 Task: Create a Workspace WS0000000010 in Trello with Workspace Type as ENGINEERING-IT and Workspace Description as WD0000000010. Invite a Team Member Email0000000037 to Workspace WS0000000010 in Trello. Invite a Team Member Email0000000038 to Workspace WS0000000010 in Trello. Invite a Team Member Email0000000039 to Workspace WS0000000010 in Trello. Invite a Team Member Email0000000040 to Workspace WS0000000010 in Trello
Action: Mouse moved to (409, 46)
Screenshot: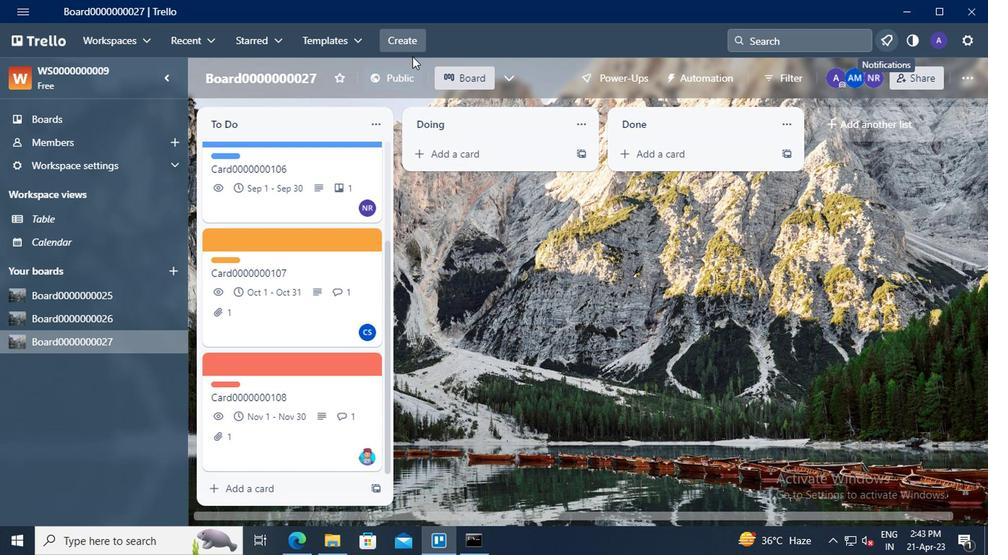 
Action: Mouse pressed left at (409, 46)
Screenshot: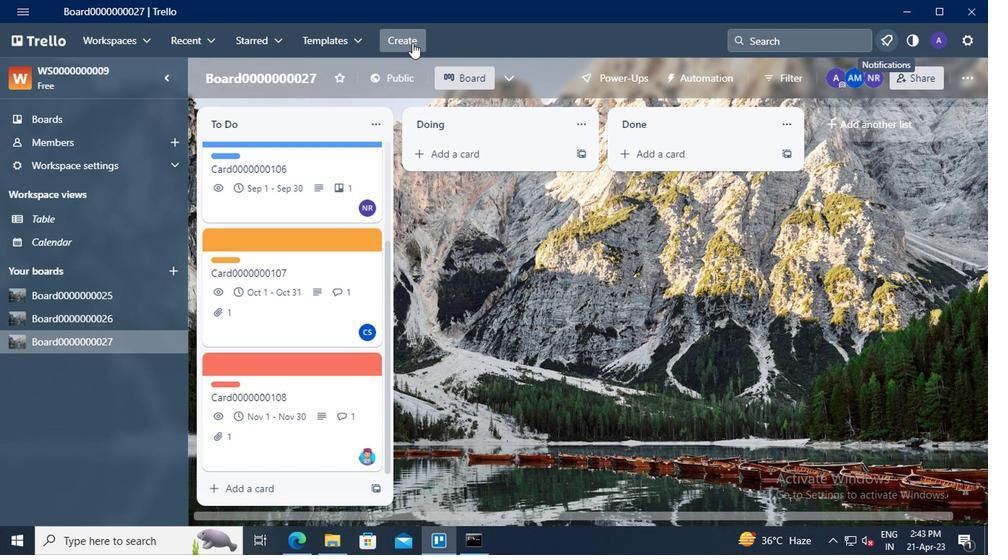 
Action: Mouse moved to (451, 198)
Screenshot: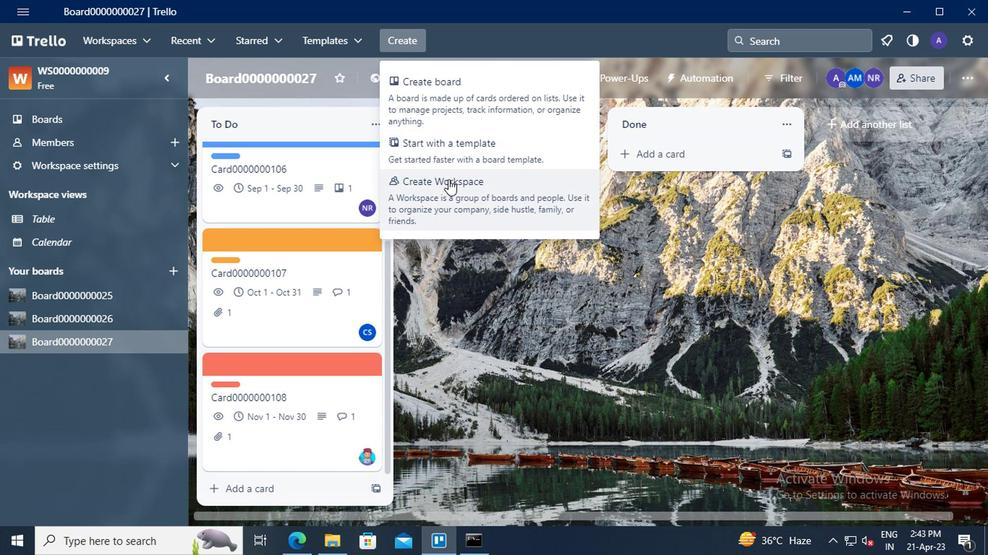 
Action: Mouse pressed left at (451, 198)
Screenshot: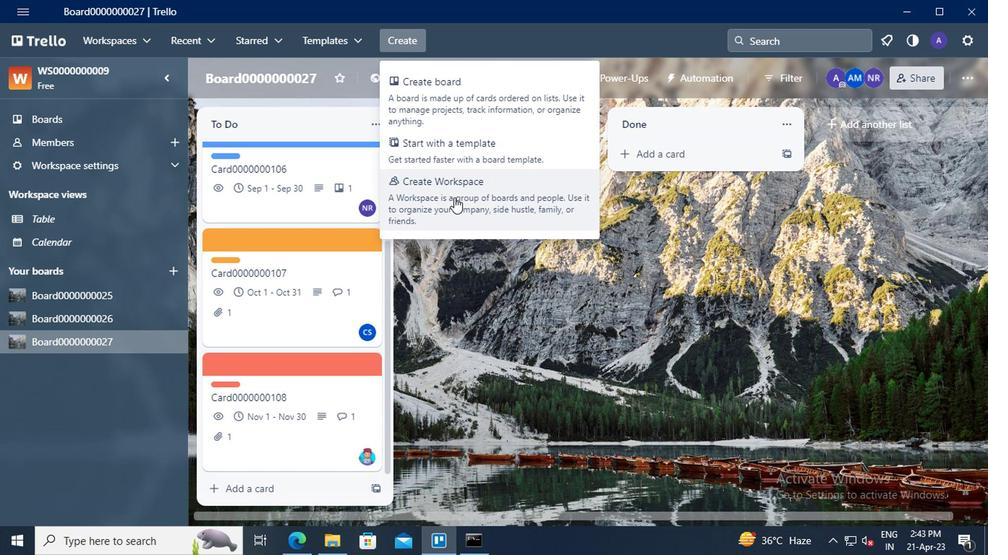 
Action: Mouse moved to (242, 233)
Screenshot: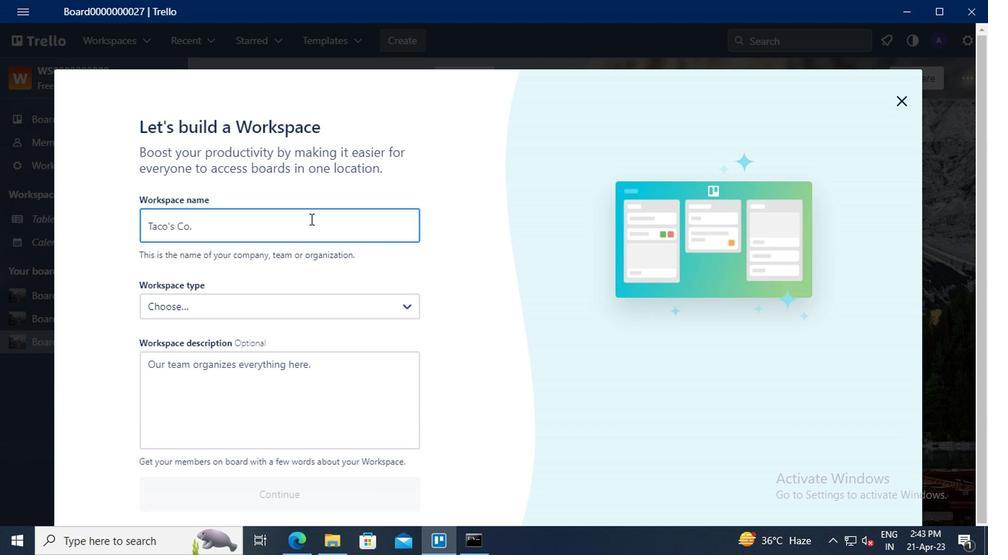 
Action: Mouse pressed left at (242, 233)
Screenshot: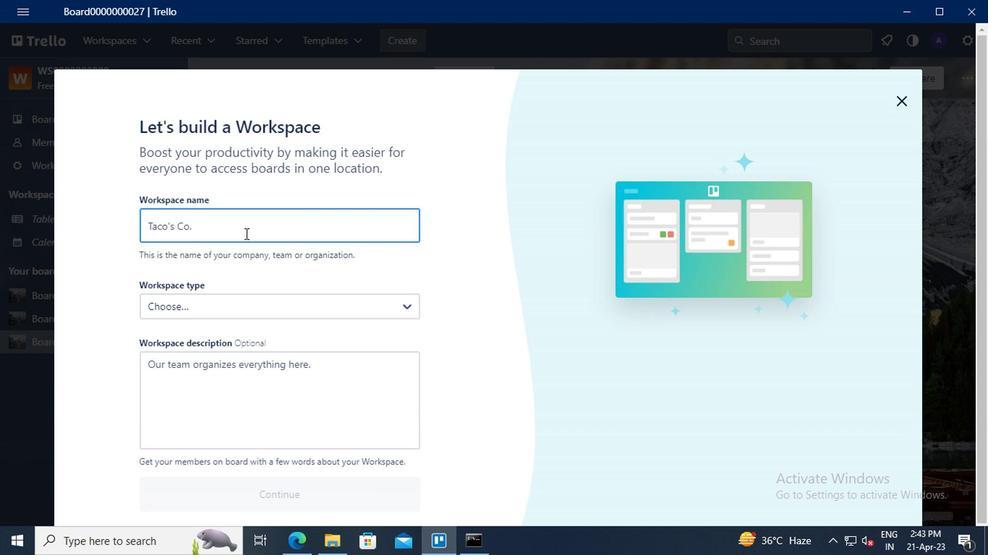 
Action: Key pressed <Key.shift>WS0000000010
Screenshot: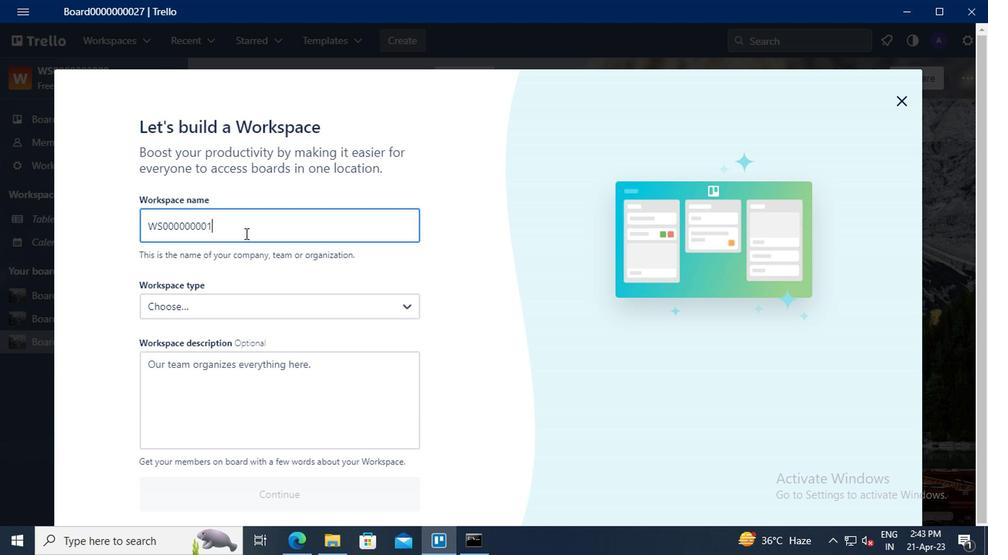 
Action: Mouse moved to (244, 302)
Screenshot: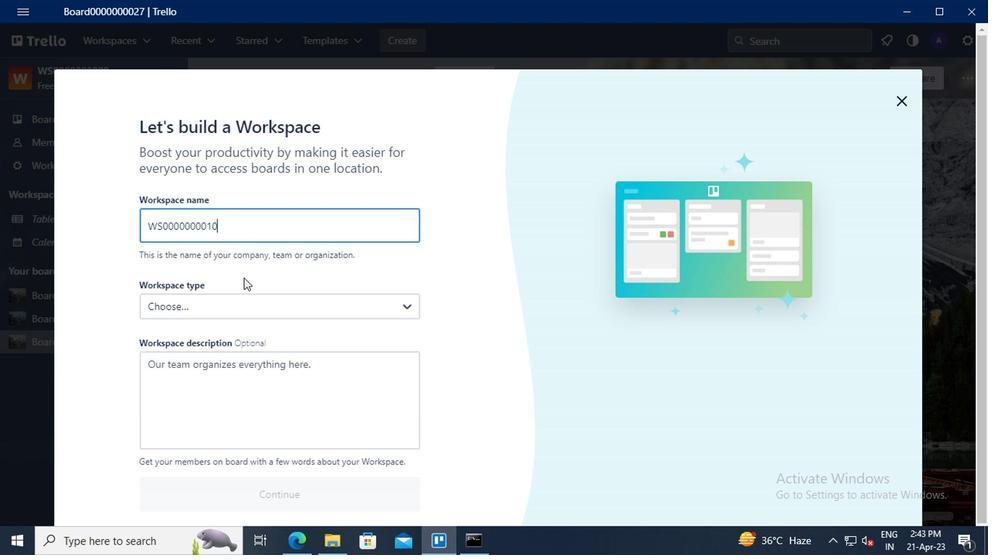 
Action: Mouse pressed left at (244, 302)
Screenshot: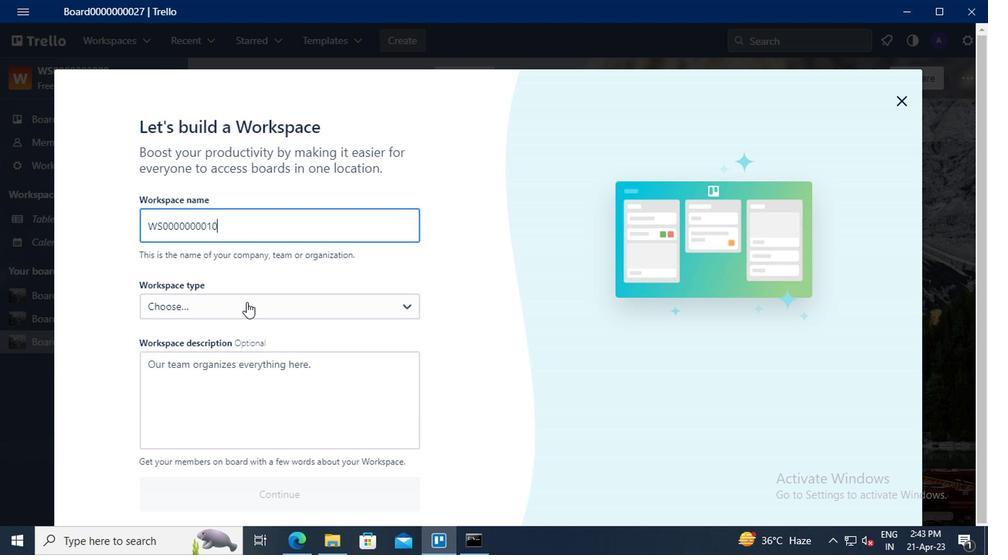 
Action: Mouse moved to (185, 382)
Screenshot: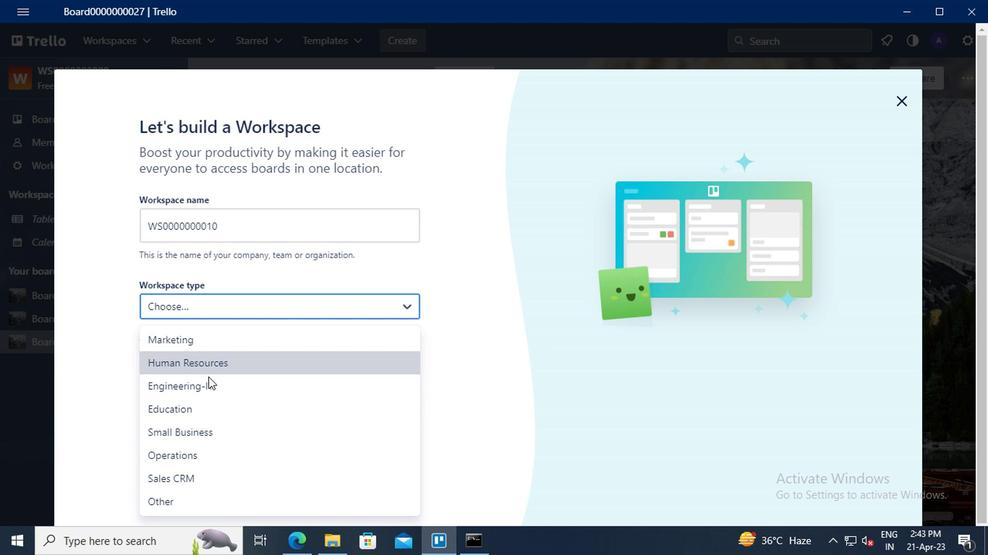 
Action: Mouse pressed left at (185, 382)
Screenshot: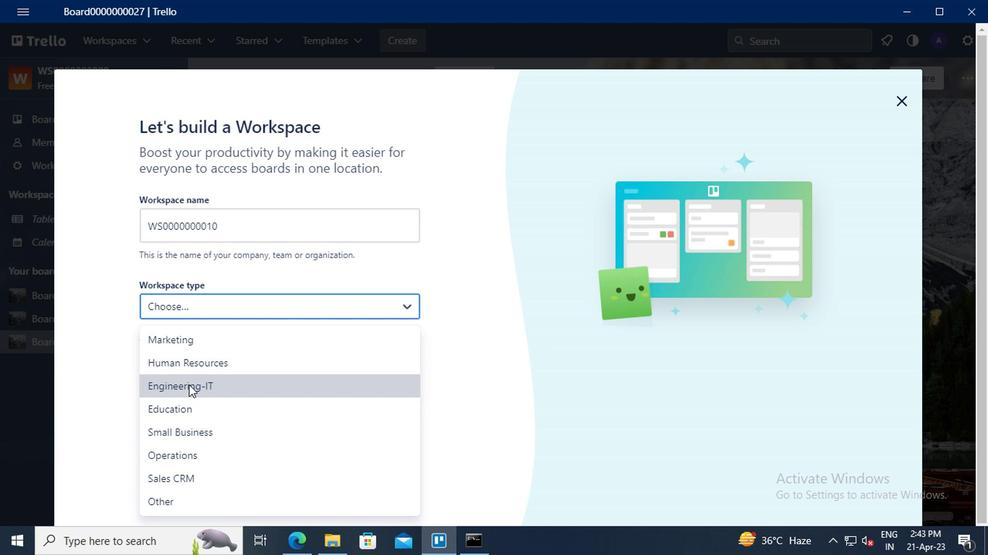 
Action: Mouse moved to (171, 378)
Screenshot: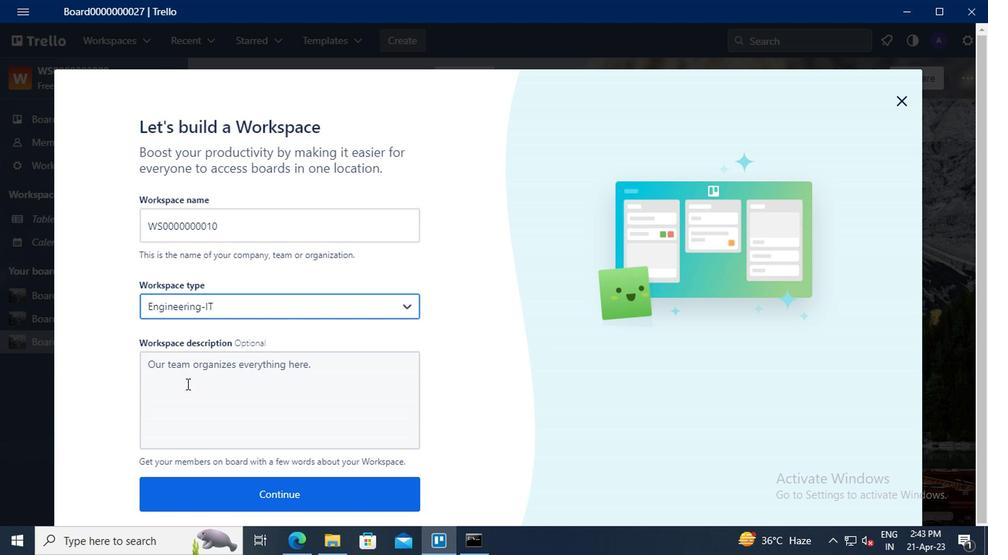 
Action: Mouse pressed left at (171, 378)
Screenshot: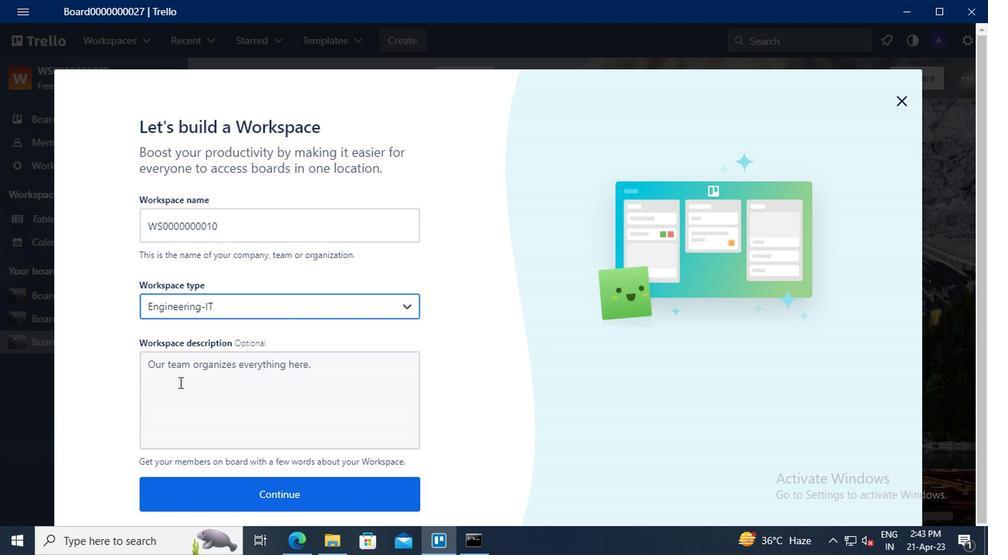 
Action: Key pressed <Key.shift>WD0000000010
Screenshot: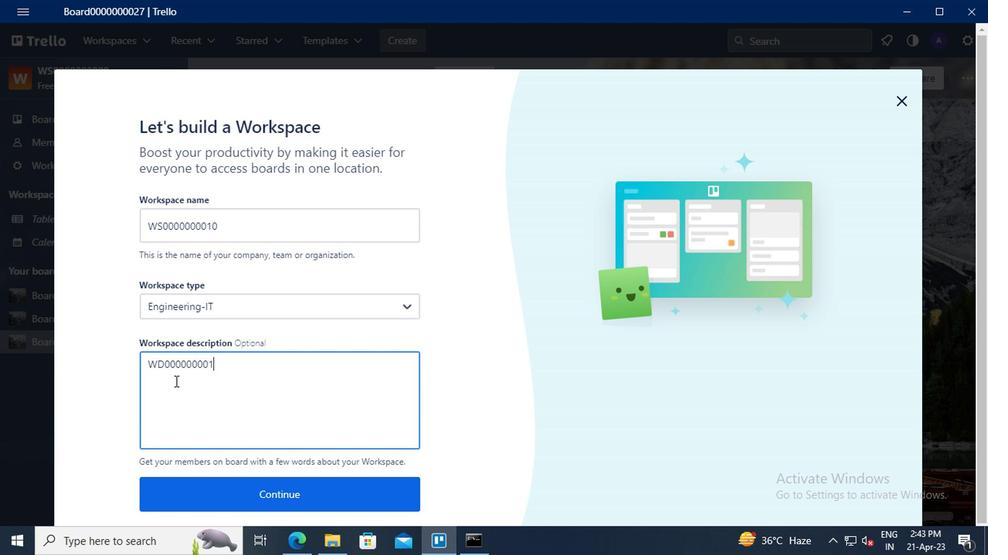 
Action: Mouse moved to (242, 497)
Screenshot: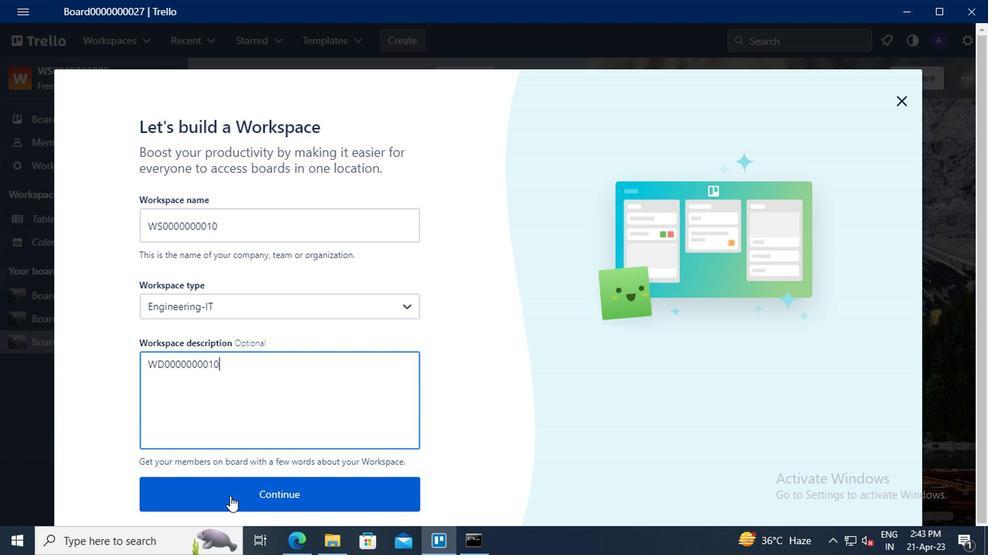 
Action: Mouse pressed left at (242, 497)
Screenshot: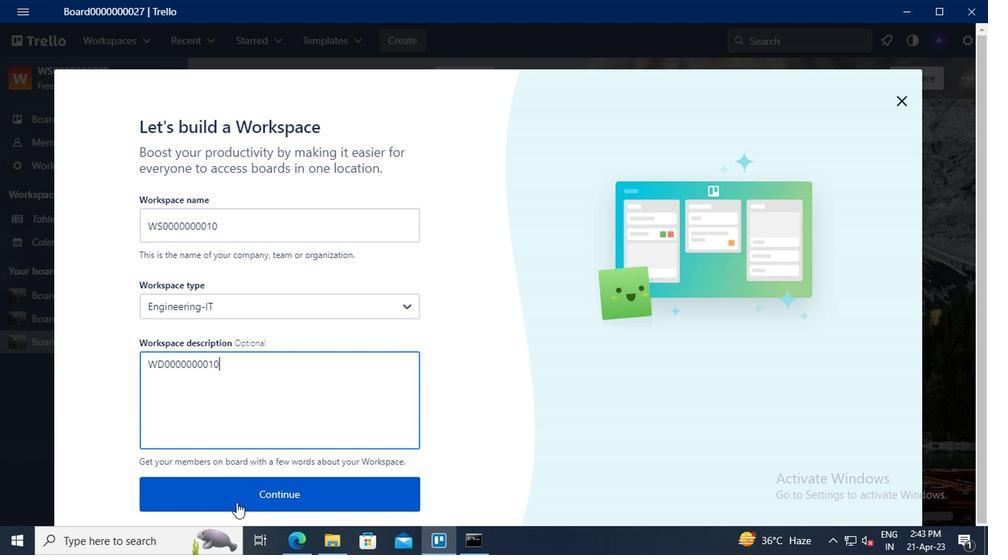 
Action: Mouse moved to (283, 343)
Screenshot: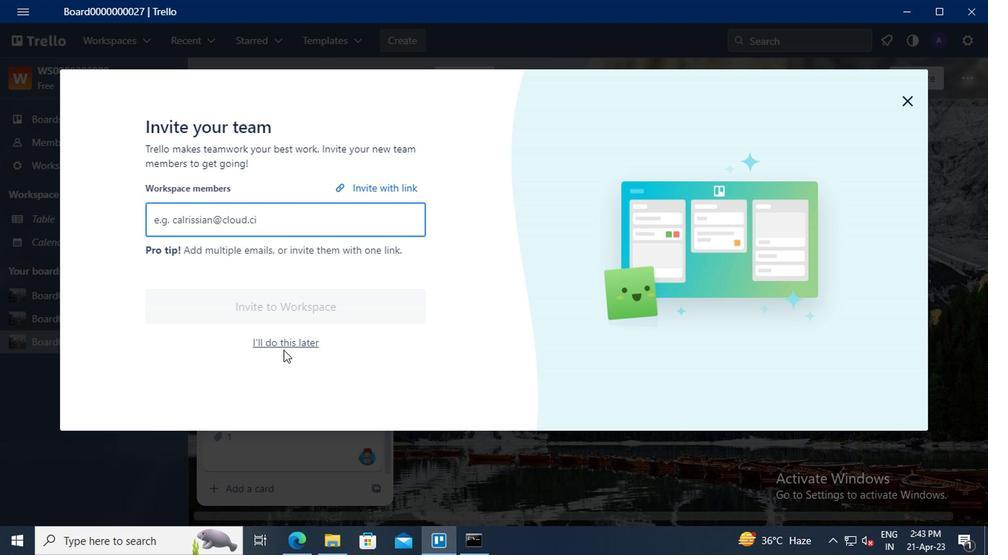 
Action: Mouse pressed left at (283, 343)
Screenshot: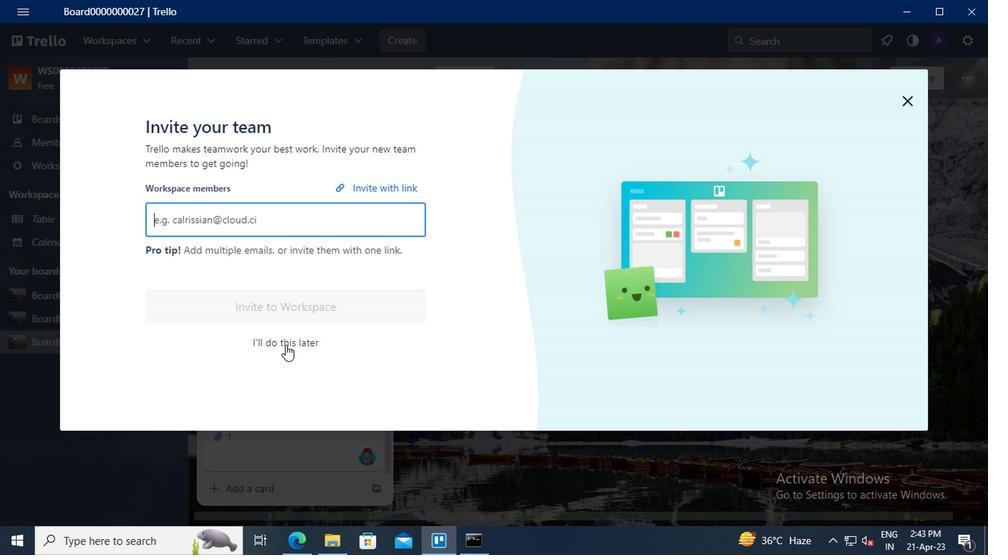 
Action: Mouse moved to (783, 93)
Screenshot: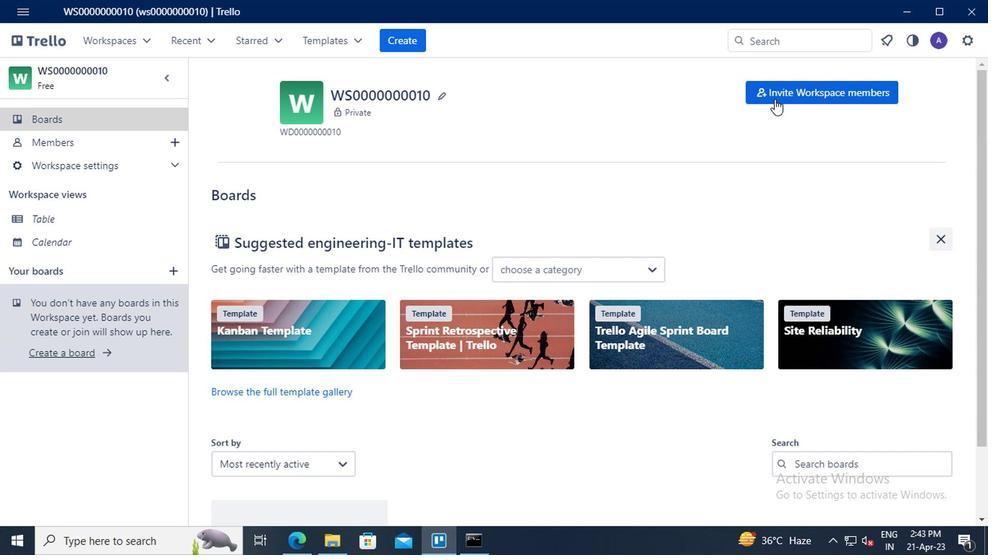 
Action: Mouse pressed left at (783, 93)
Screenshot: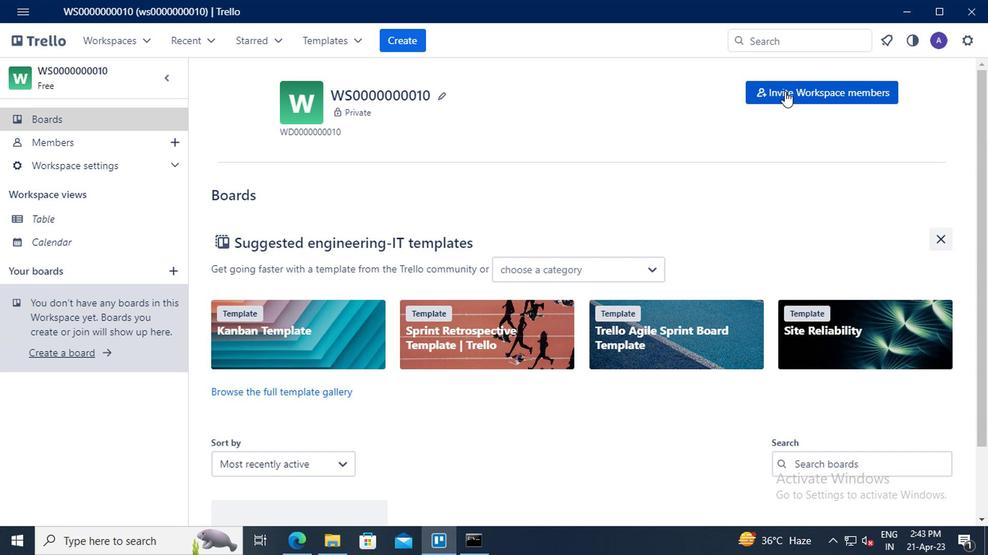 
Action: Mouse moved to (358, 259)
Screenshot: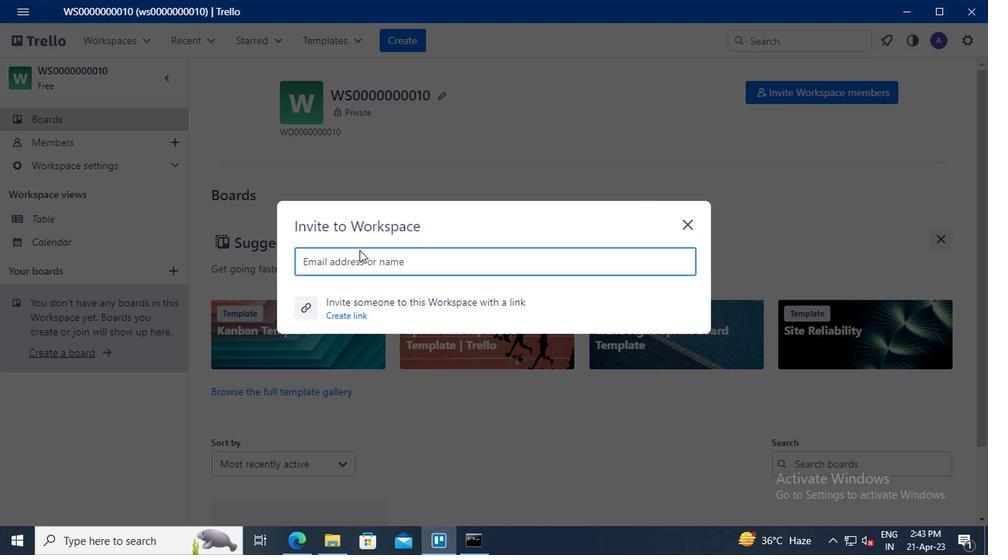 
Action: Mouse pressed left at (358, 259)
Screenshot: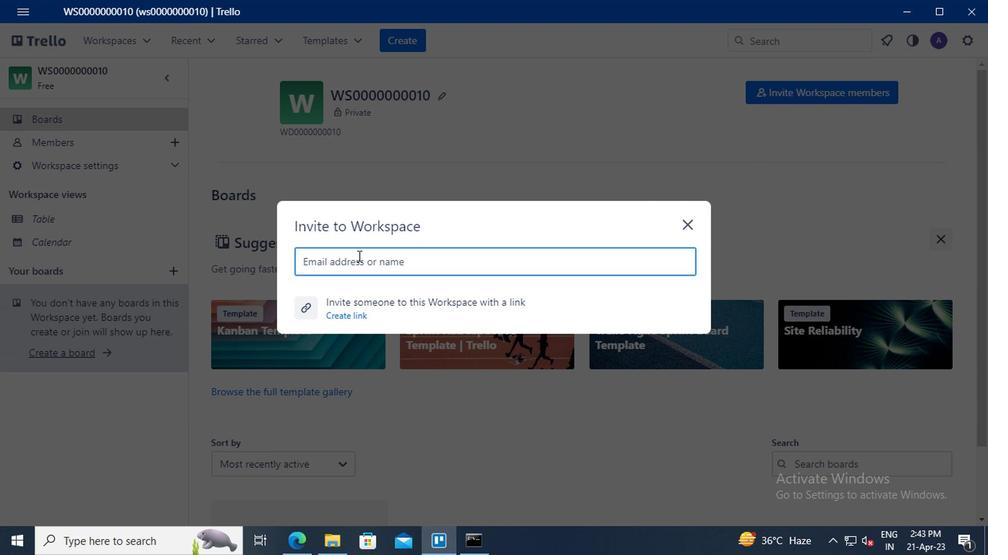 
Action: Key pressed MAILAUSTRALIA7<Key.shift>@GMAIL.COM<Key.enter>
Screenshot: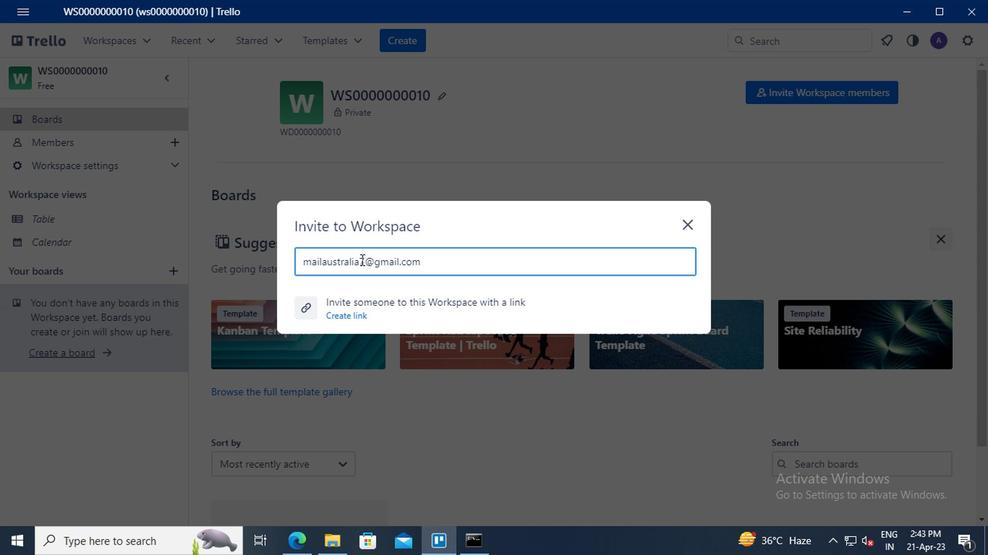 
Action: Mouse moved to (657, 222)
Screenshot: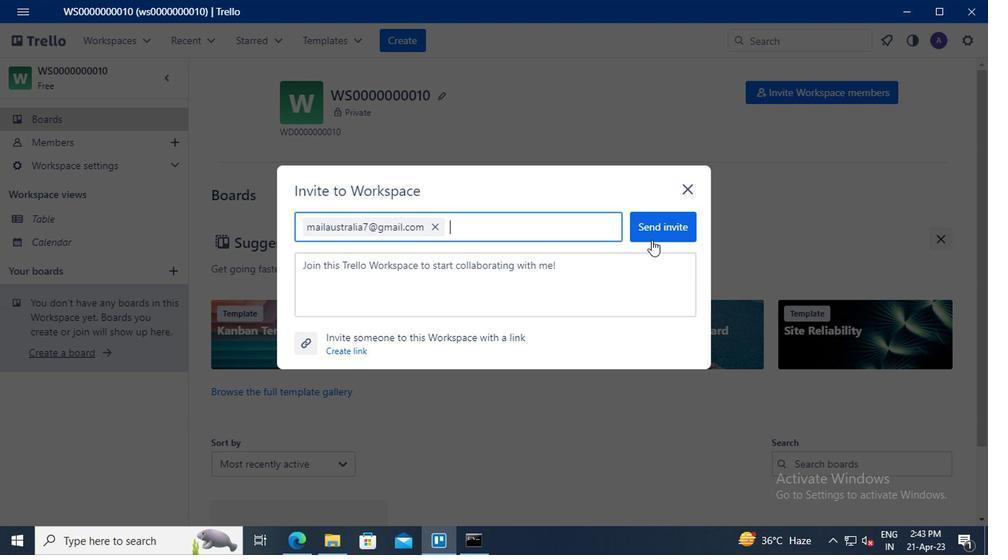 
Action: Mouse pressed left at (657, 222)
Screenshot: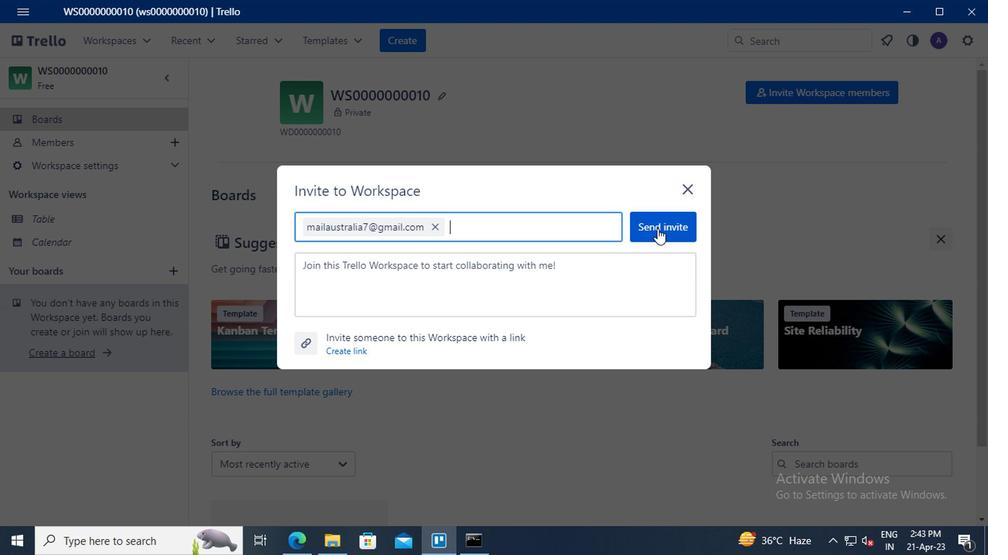 
Action: Mouse moved to (767, 91)
Screenshot: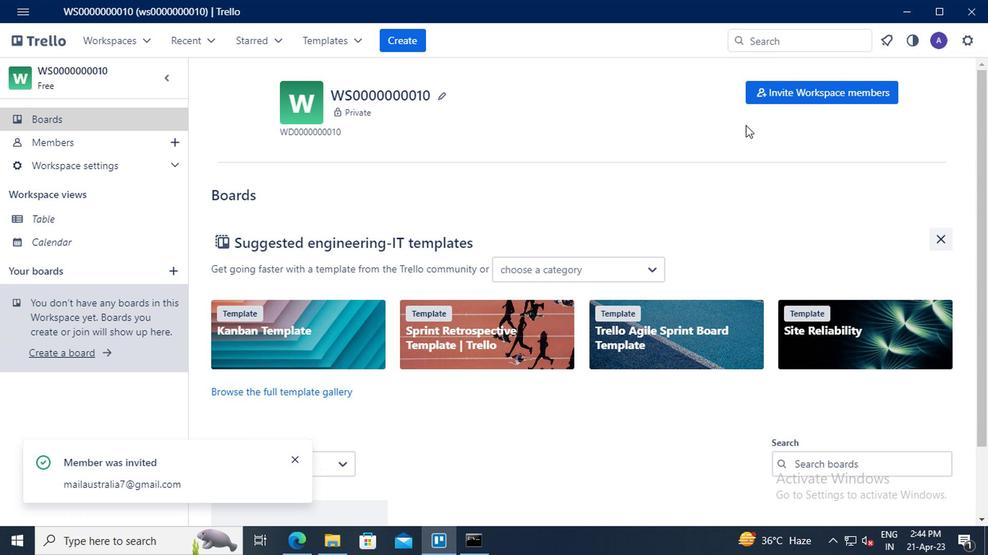 
Action: Mouse pressed left at (767, 91)
Screenshot: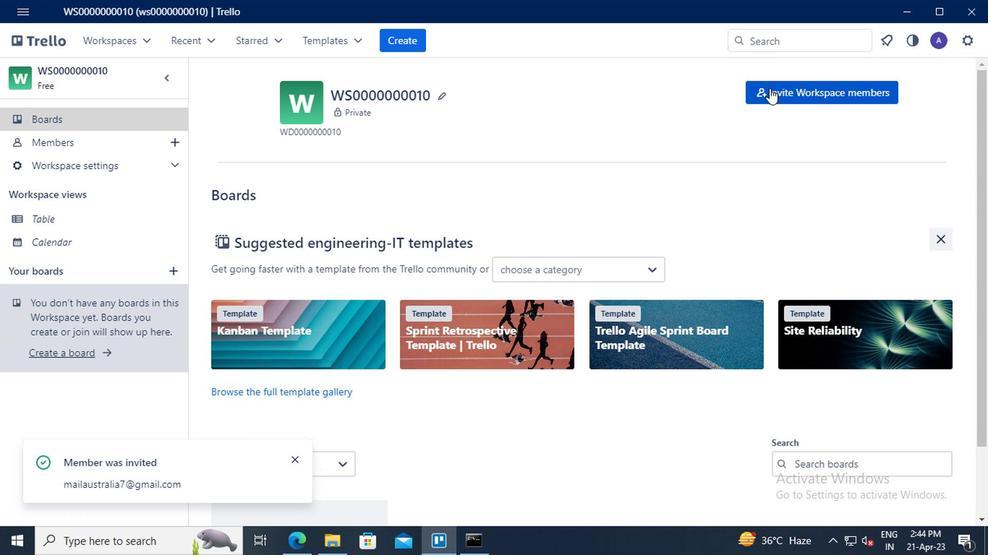 
Action: Mouse moved to (390, 260)
Screenshot: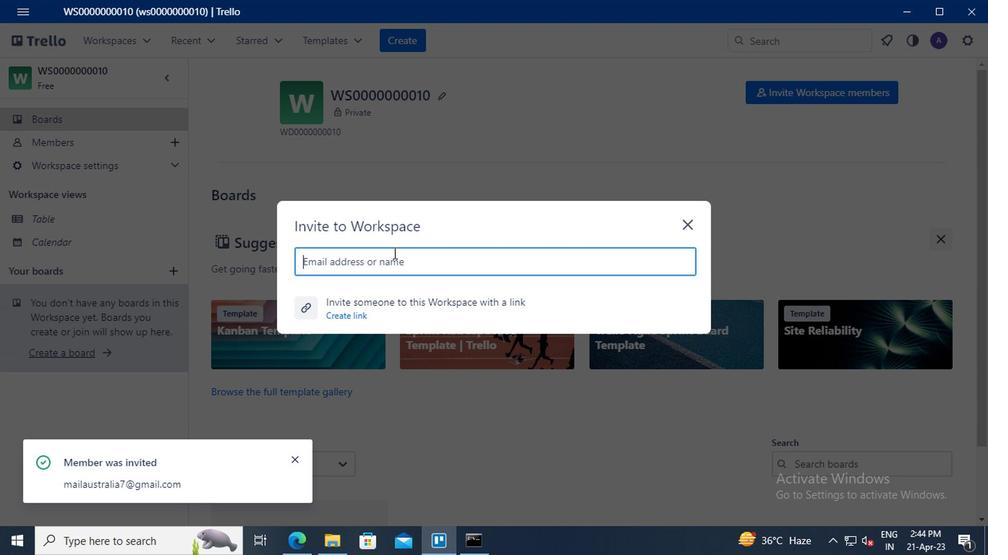 
Action: Mouse pressed left at (390, 260)
Screenshot: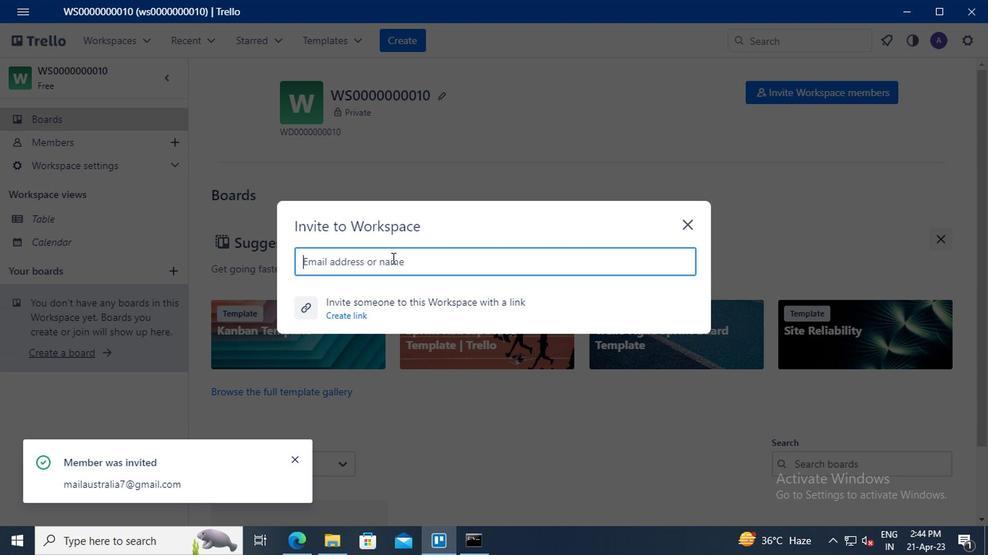 
Action: Key pressed NIKRATHI889<Key.shift>@GMAIL.COM<Key.enter>
Screenshot: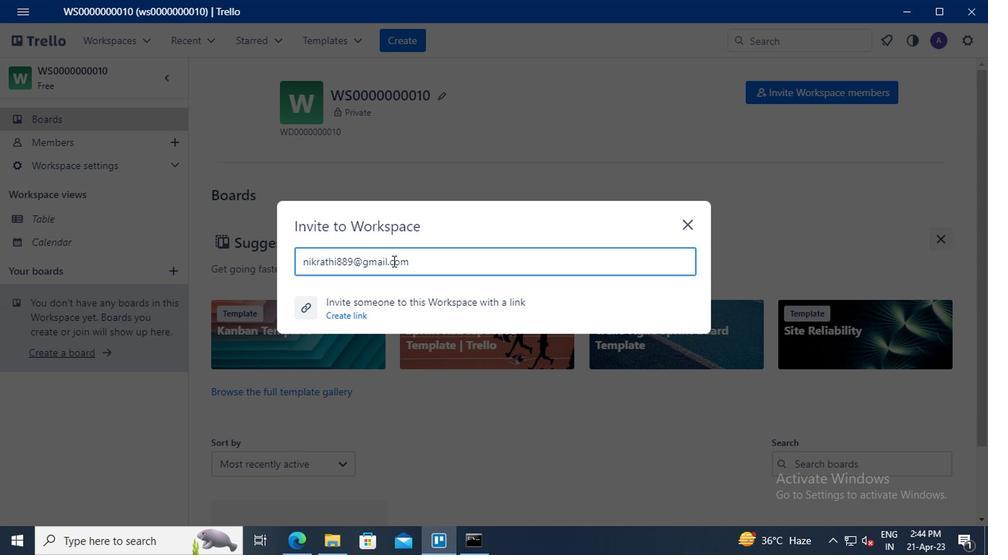 
Action: Mouse moved to (643, 228)
Screenshot: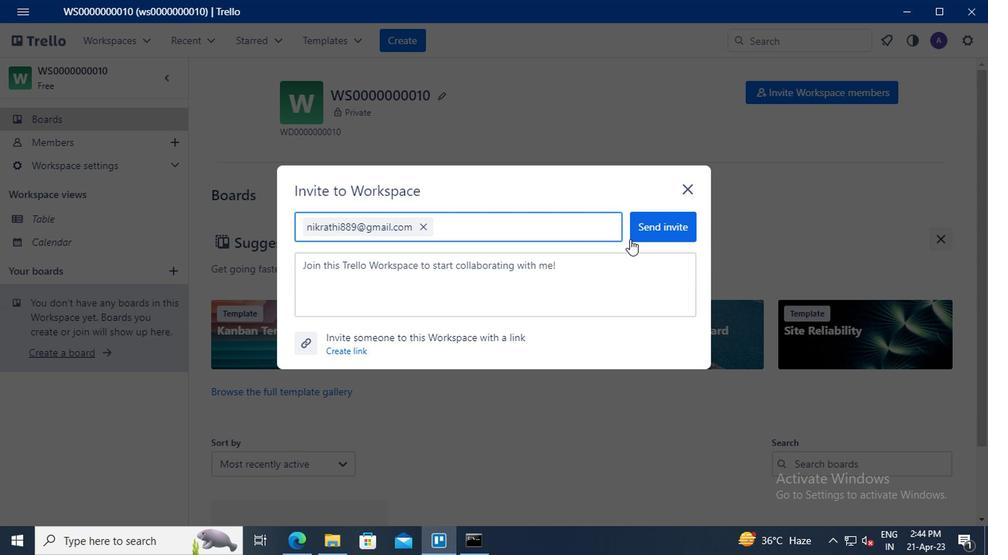 
Action: Mouse pressed left at (643, 228)
Screenshot: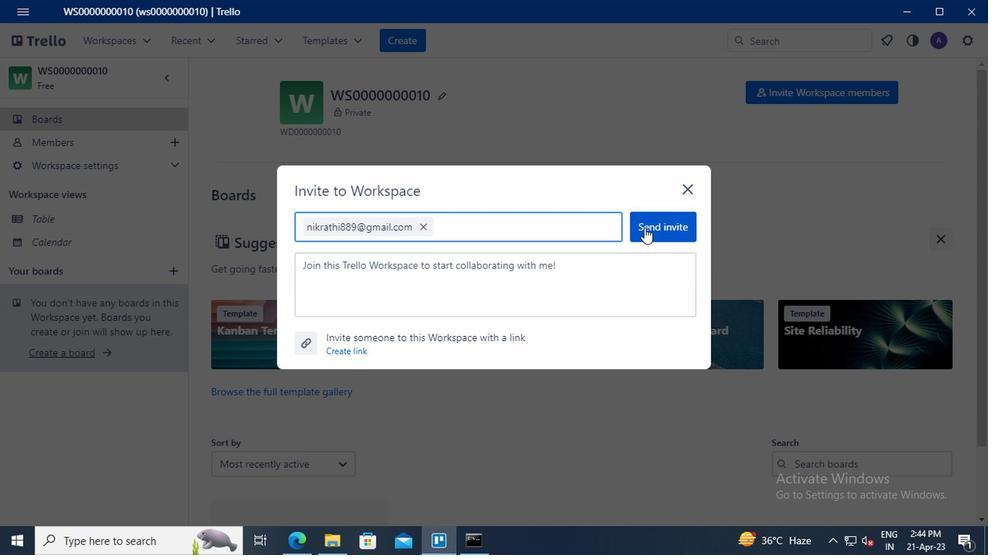 
Action: Mouse moved to (794, 98)
Screenshot: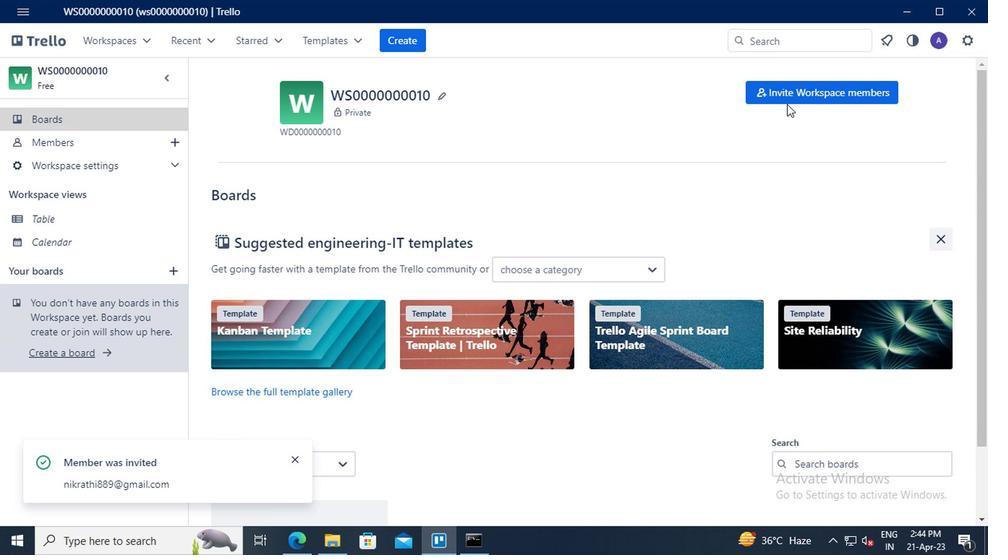 
Action: Mouse pressed left at (794, 98)
Screenshot: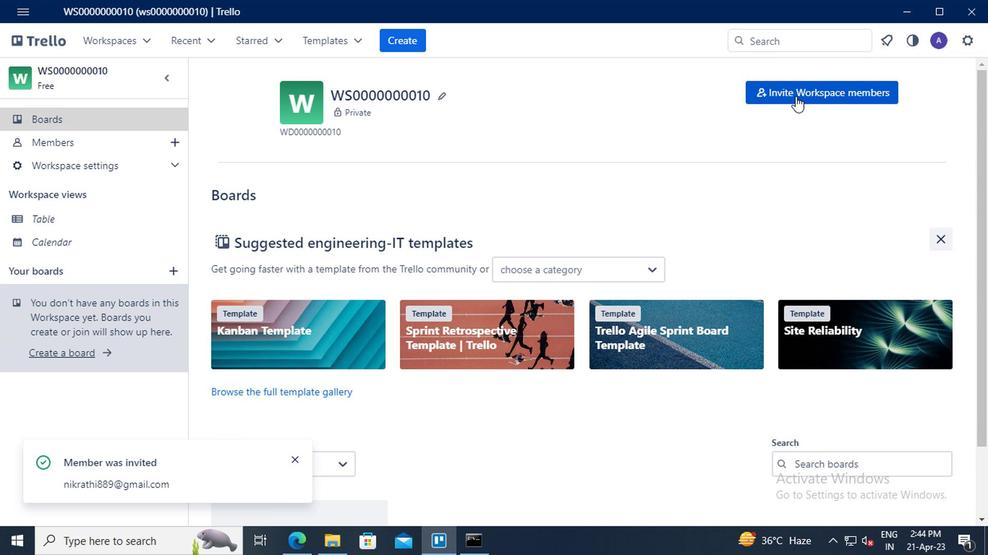 
Action: Mouse moved to (388, 260)
Screenshot: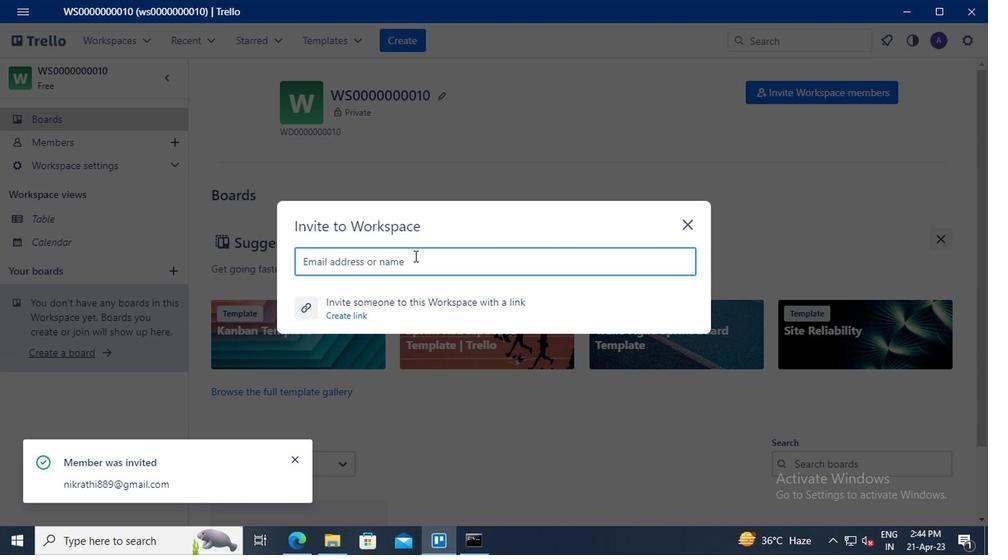 
Action: Mouse pressed left at (388, 260)
Screenshot: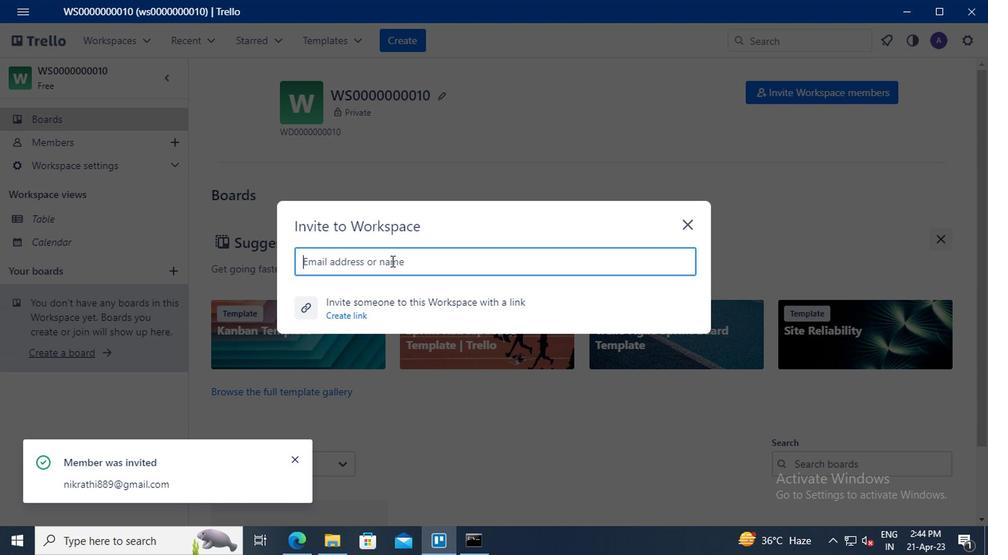 
Action: Key pressed CARXXSTREET791<Key.shift>@GMAIL.COM<Key.enter>
Screenshot: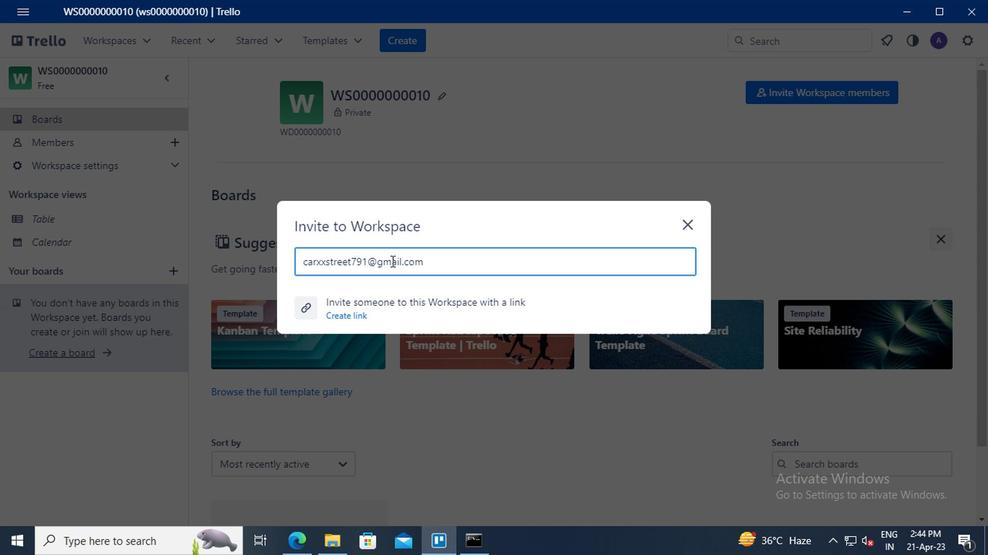 
Action: Mouse moved to (649, 230)
Screenshot: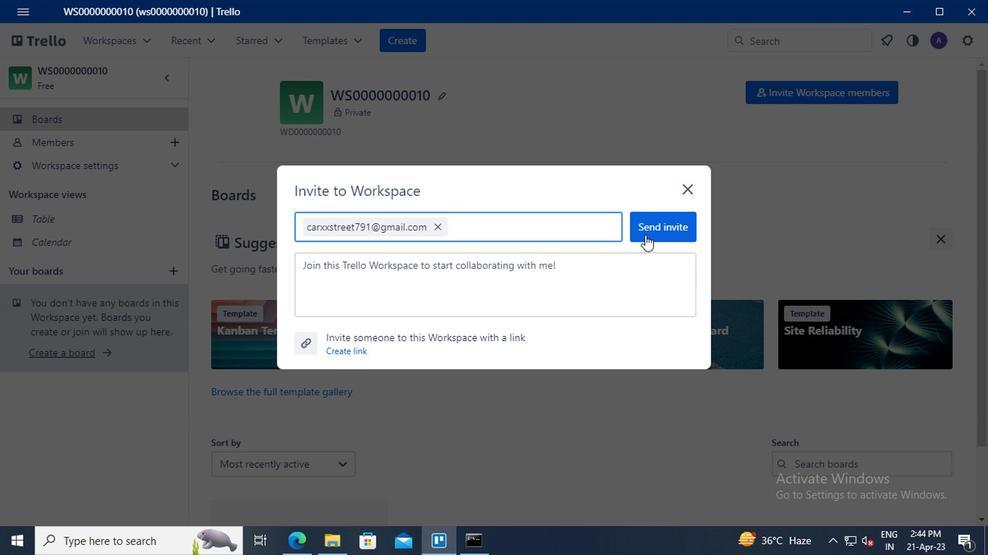 
Action: Mouse pressed left at (649, 230)
Screenshot: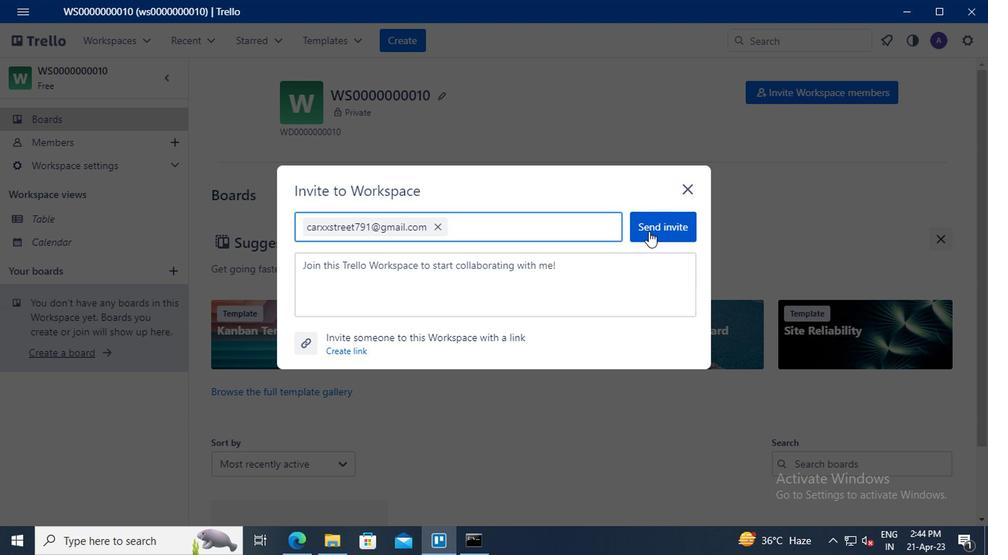 
Action: Mouse moved to (786, 97)
Screenshot: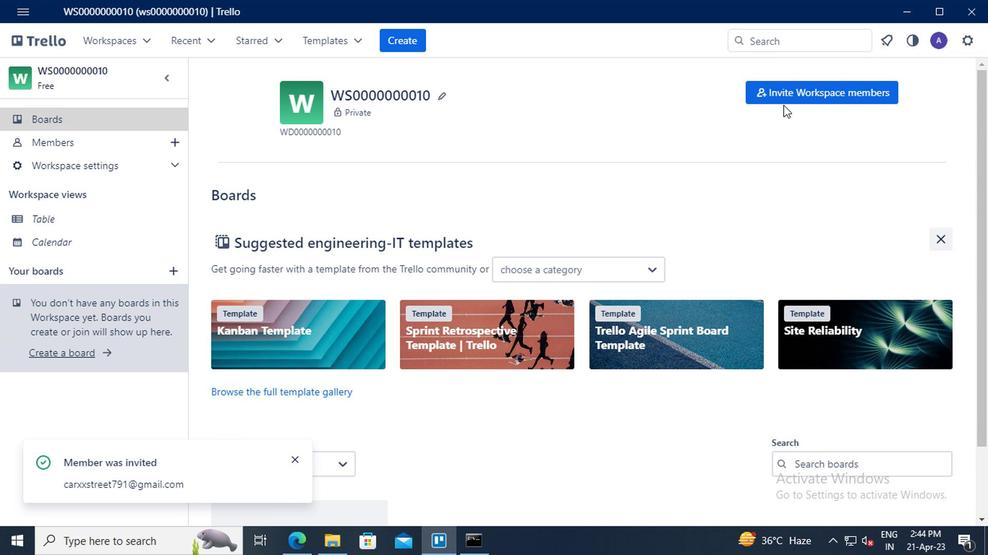 
Action: Mouse pressed left at (786, 97)
Screenshot: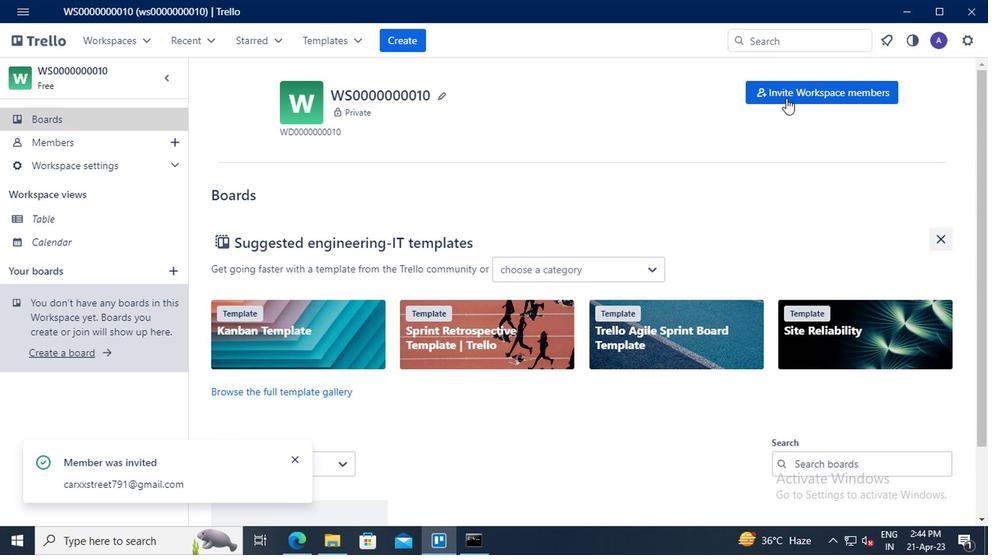 
Action: Mouse moved to (357, 264)
Screenshot: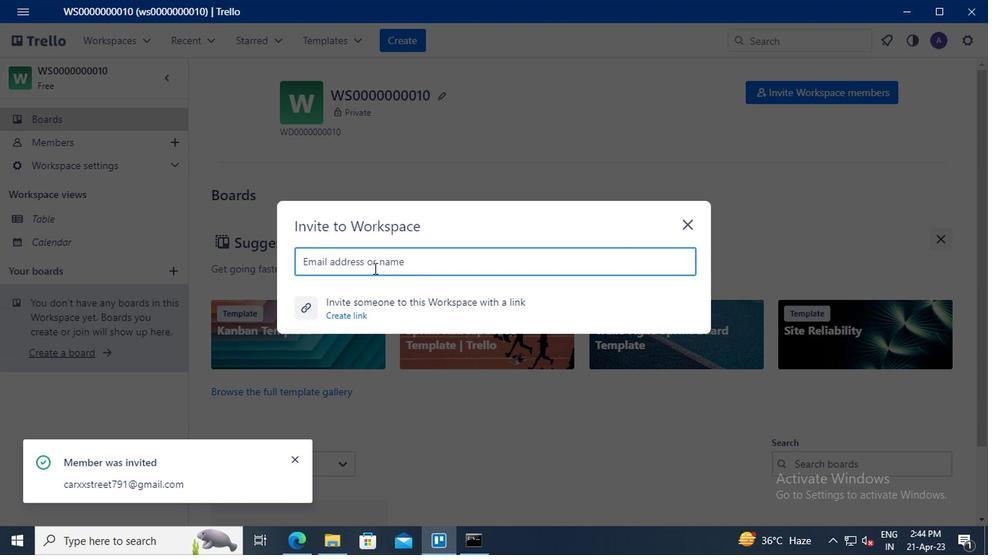 
Action: Mouse pressed left at (357, 264)
Screenshot: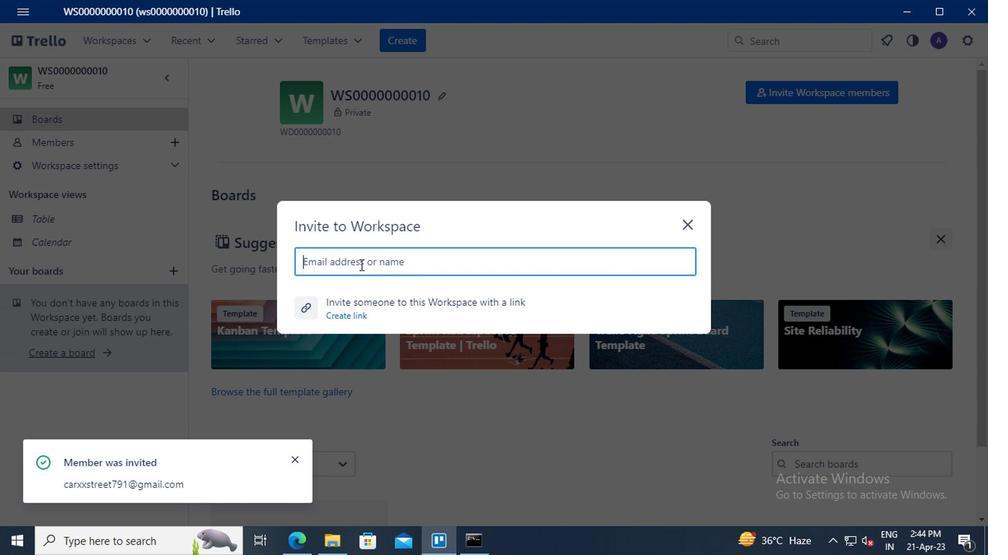 
Action: Key pressed VINNYOFFICE2<Key.shift>@GMAIL.COM<Key.enter>
Screenshot: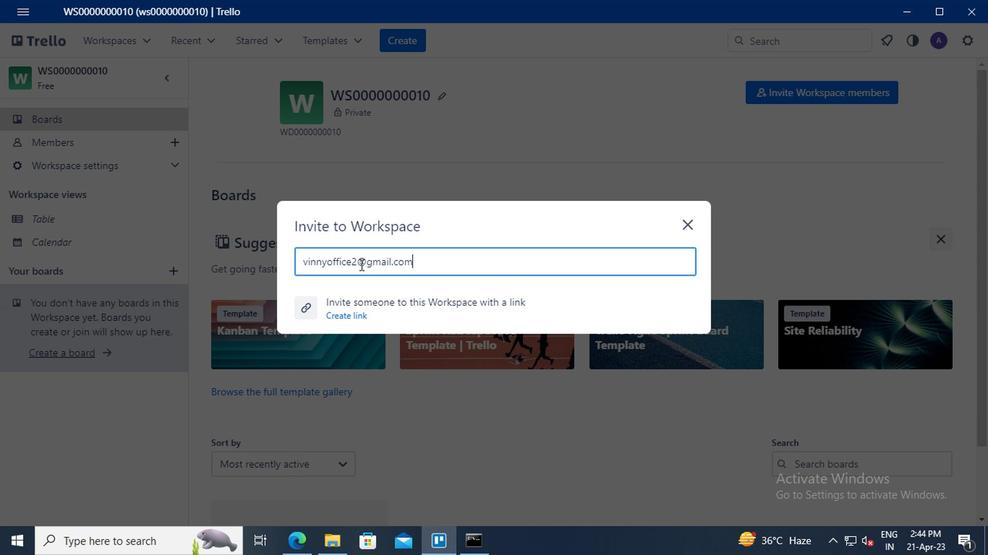 
Action: Mouse moved to (664, 231)
Screenshot: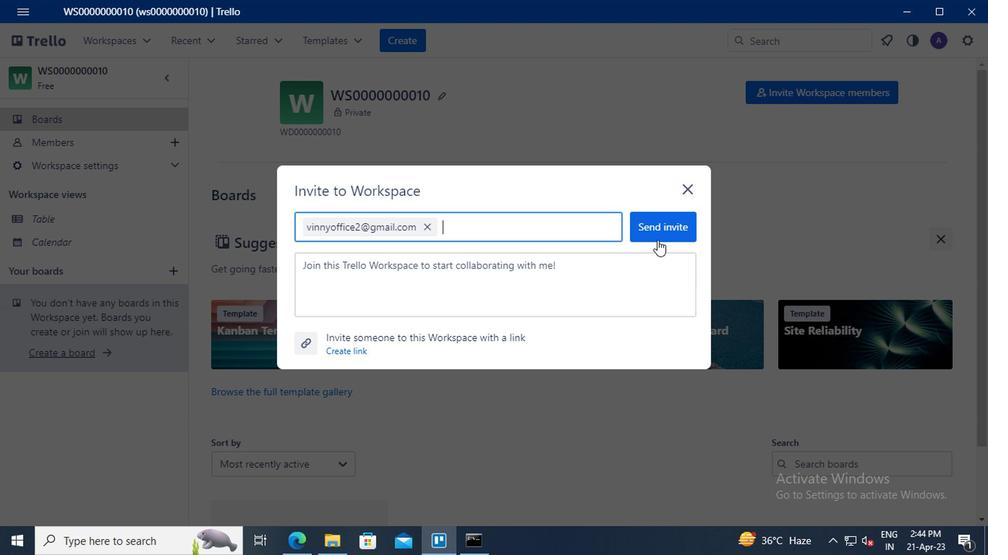 
Action: Mouse pressed left at (664, 231)
Screenshot: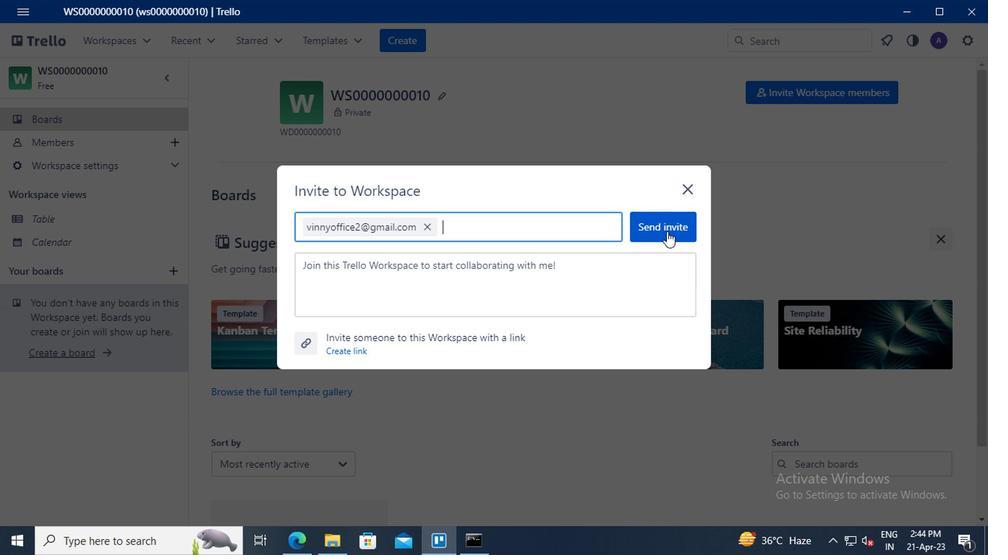 
